 Task: Search for emails containing the phrase 'latest update' in the body.
Action: Mouse moved to (288, 14)
Screenshot: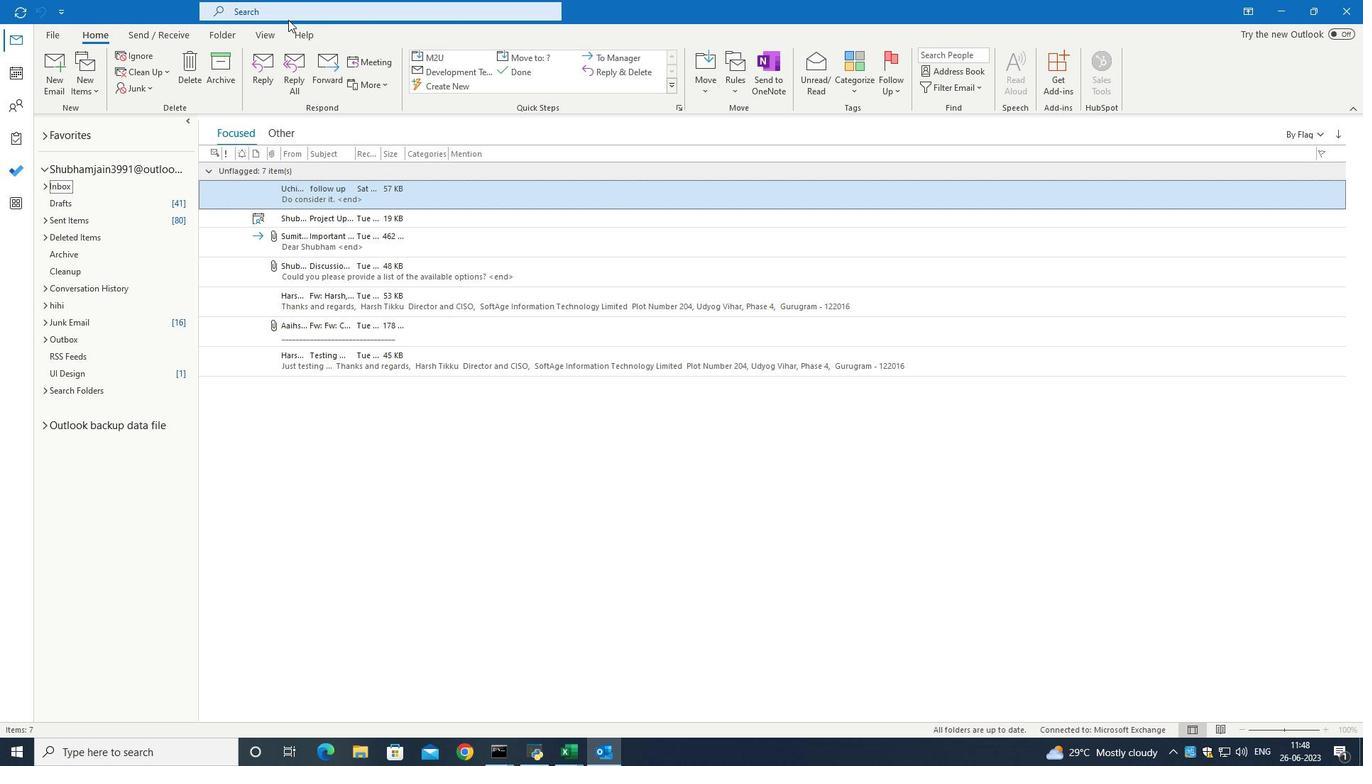 
Action: Mouse pressed left at (288, 14)
Screenshot: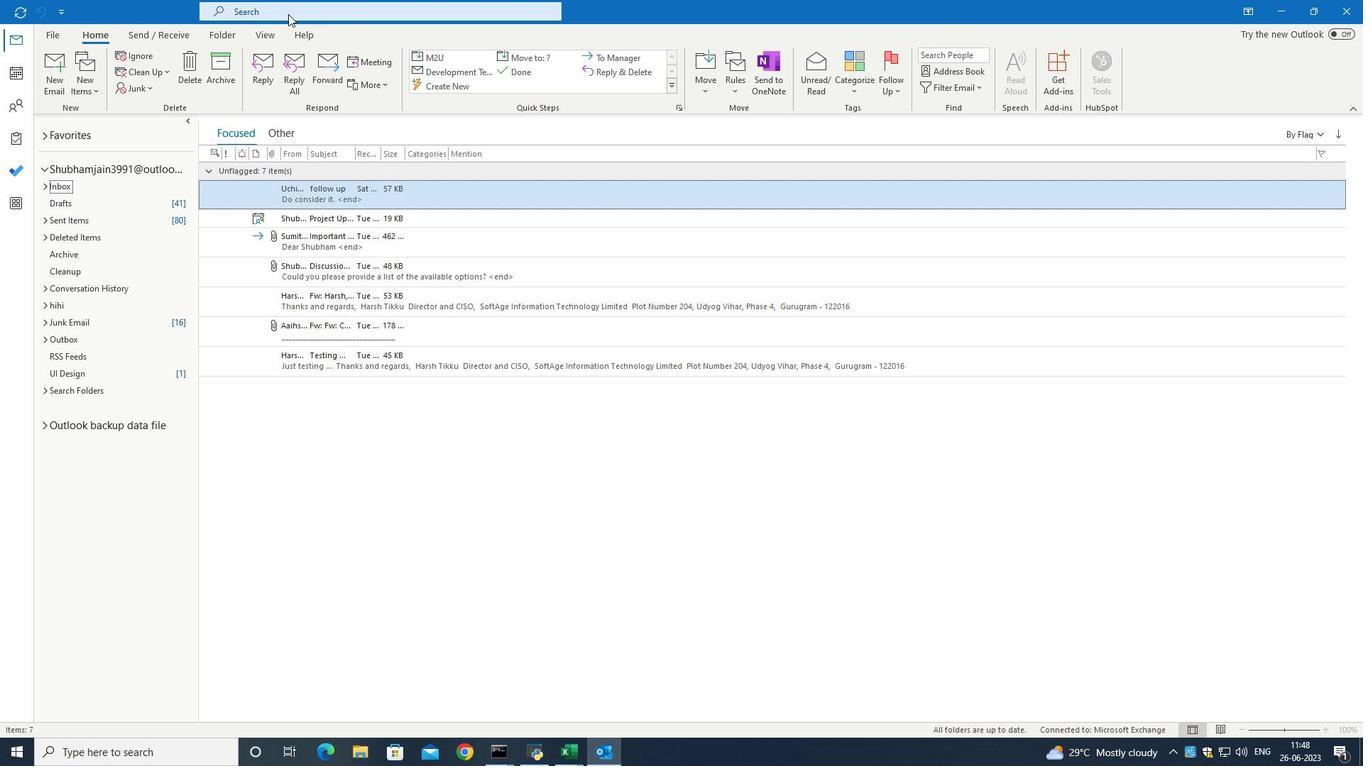 
Action: Mouse moved to (533, 9)
Screenshot: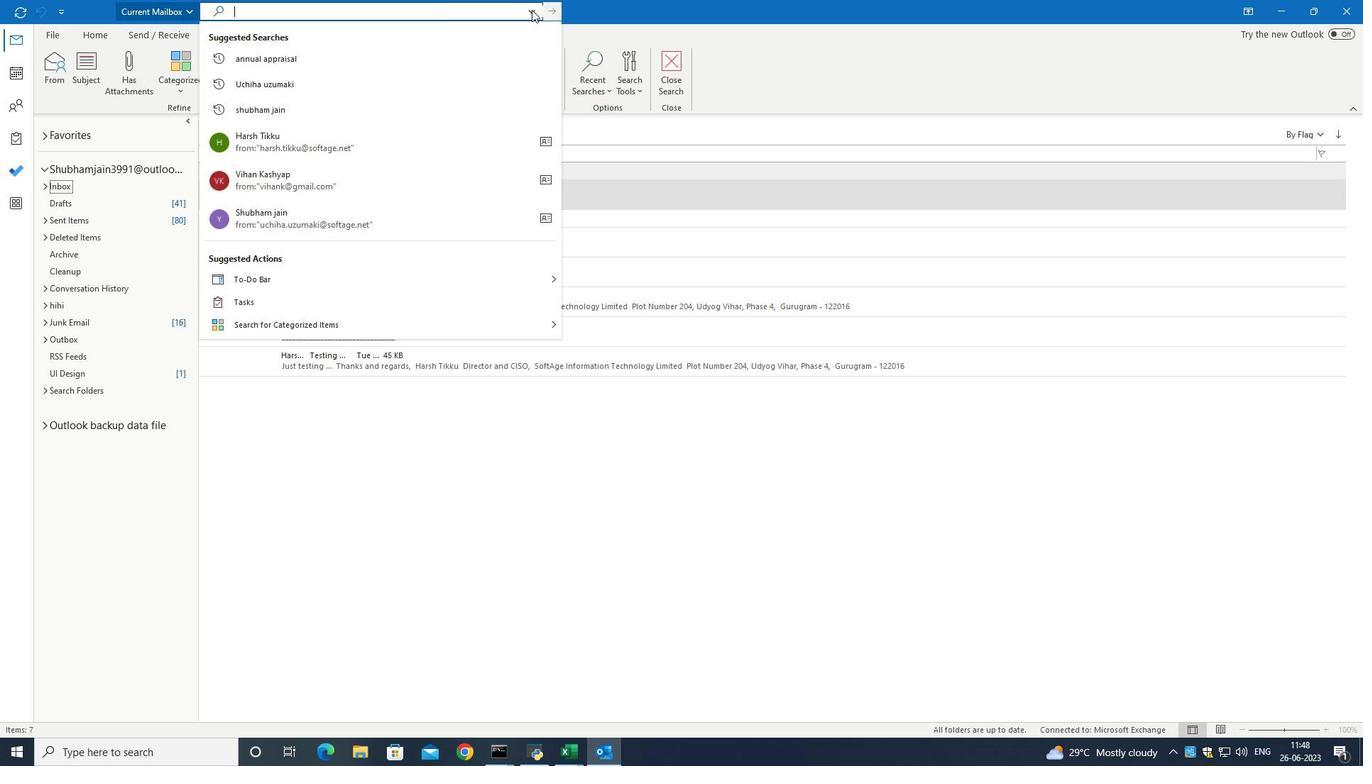 
Action: Mouse pressed left at (533, 9)
Screenshot: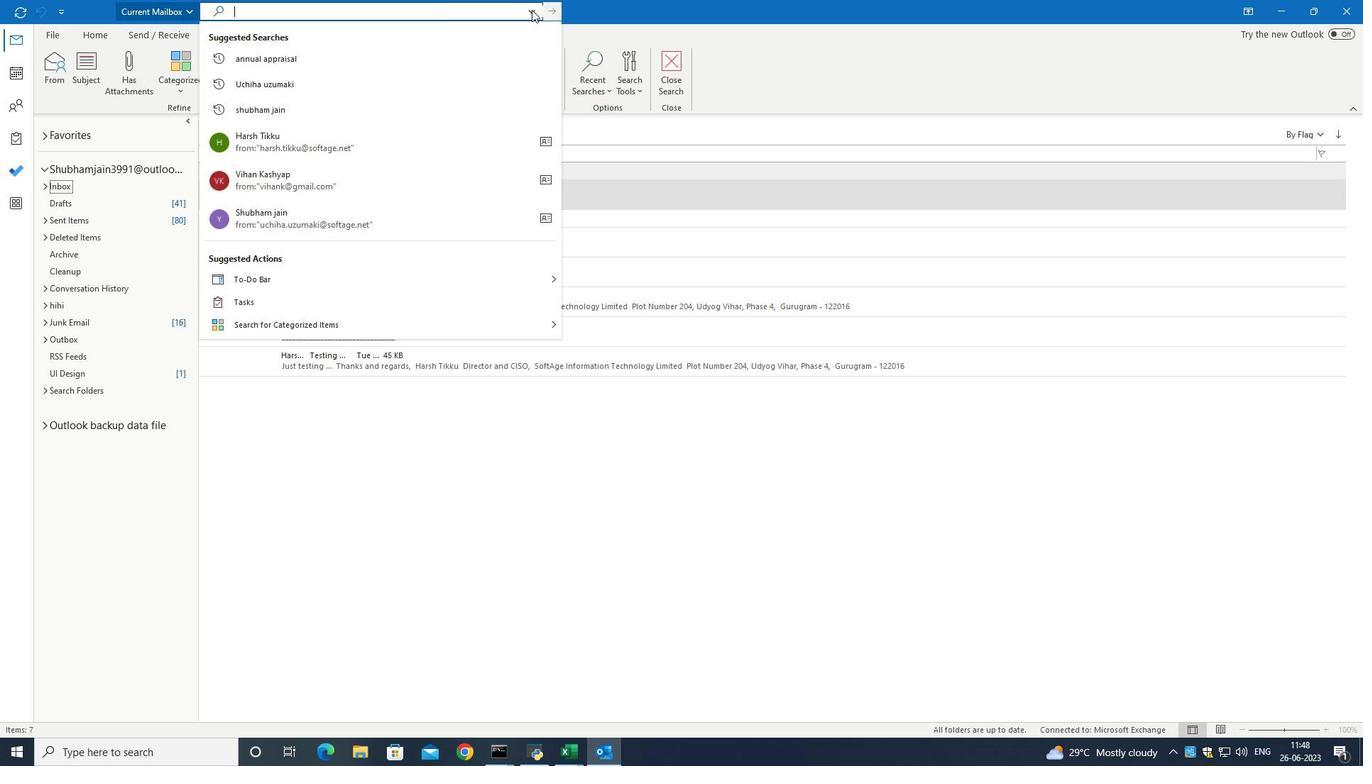 
Action: Mouse moved to (299, 237)
Screenshot: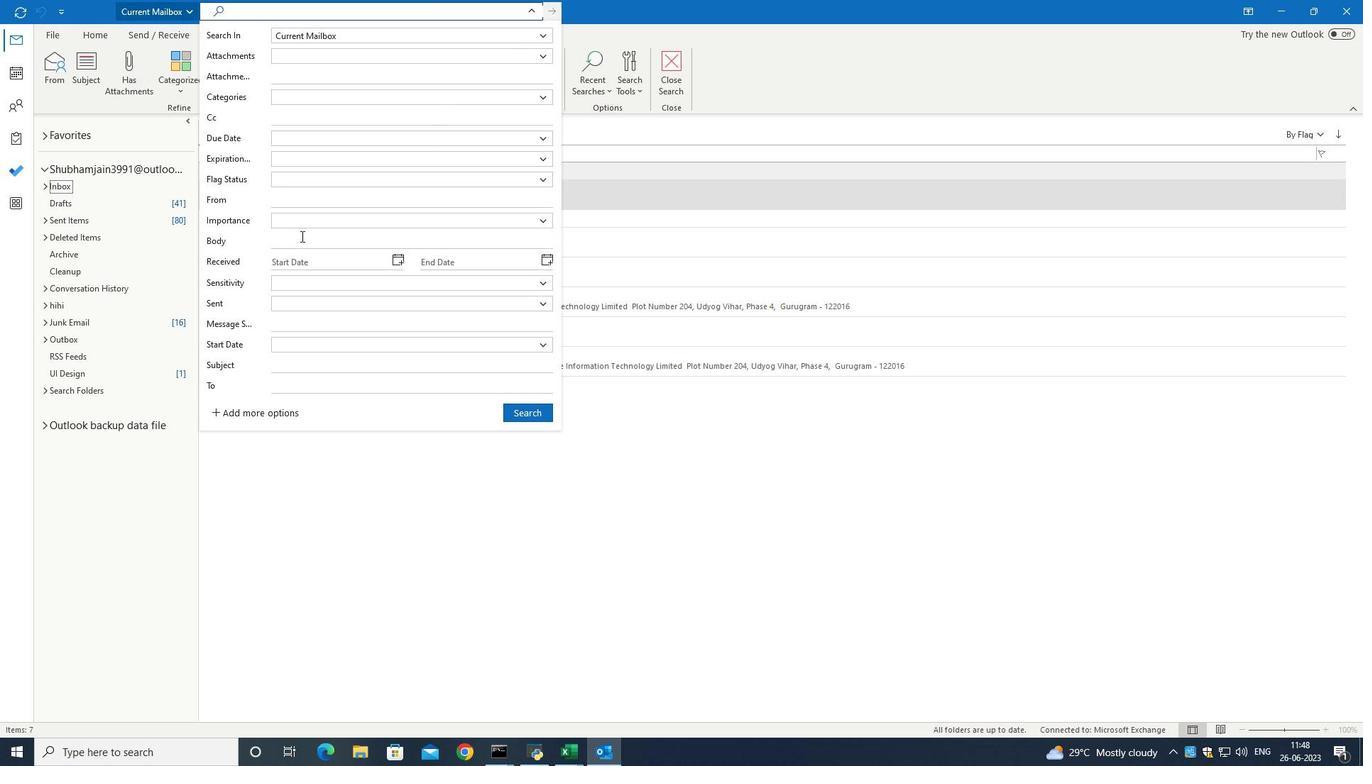 
Action: Mouse pressed left at (299, 237)
Screenshot: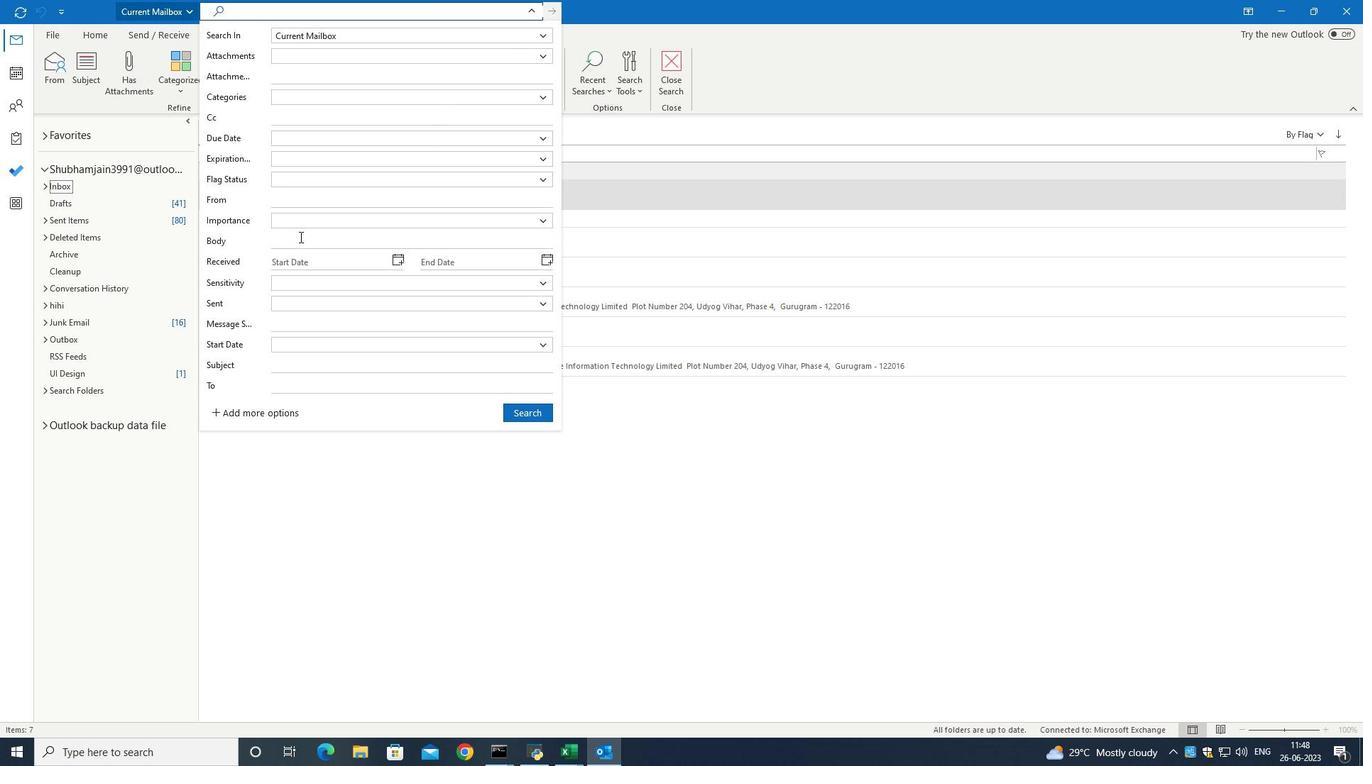
Action: Key pressed latest<Key.space>update
Screenshot: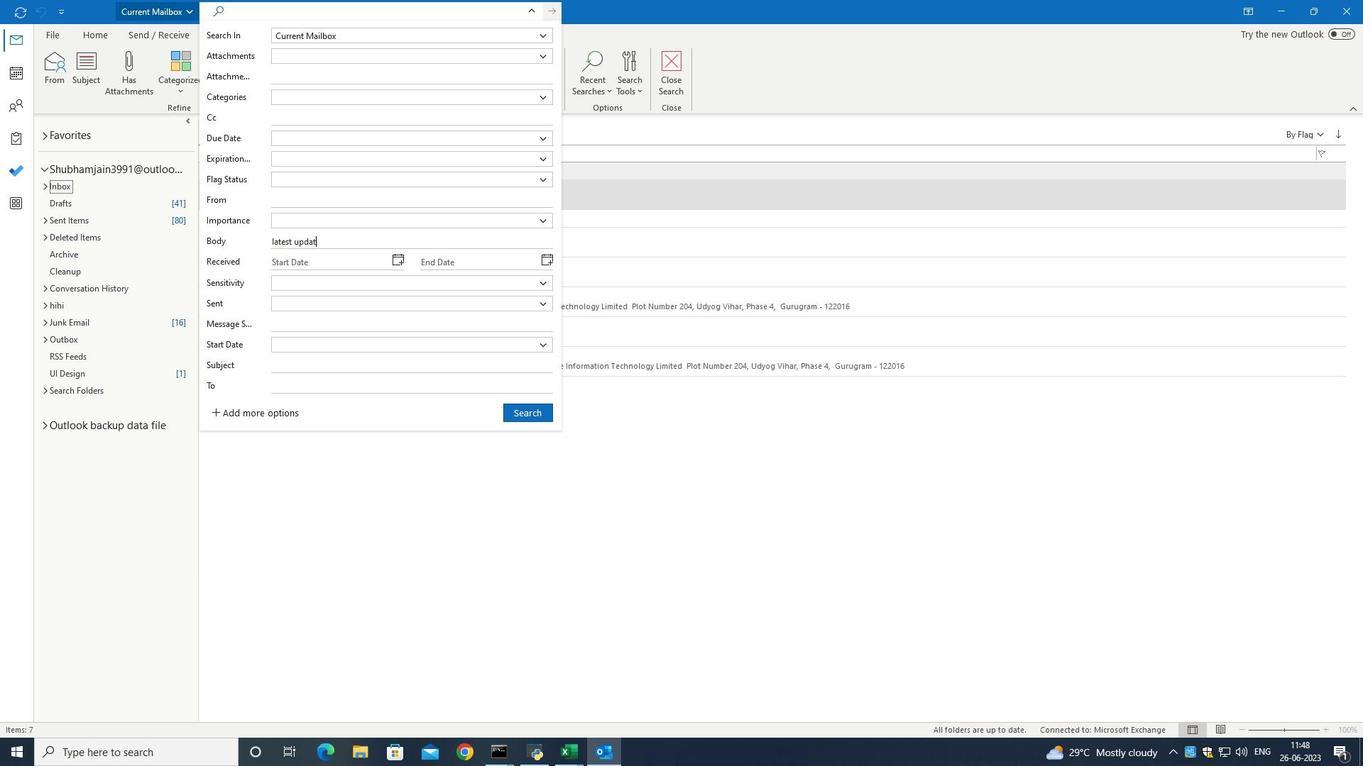 
Action: Mouse moved to (512, 409)
Screenshot: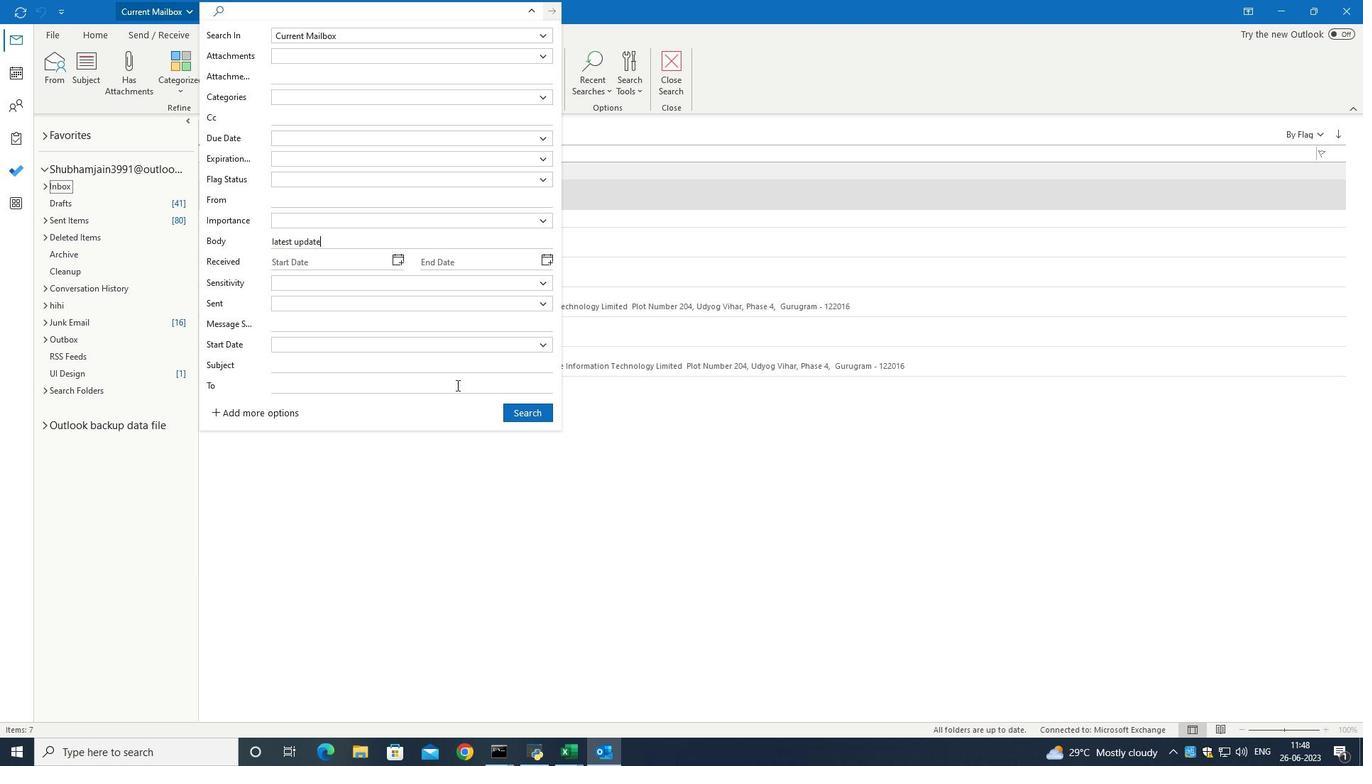 
Action: Mouse pressed left at (512, 409)
Screenshot: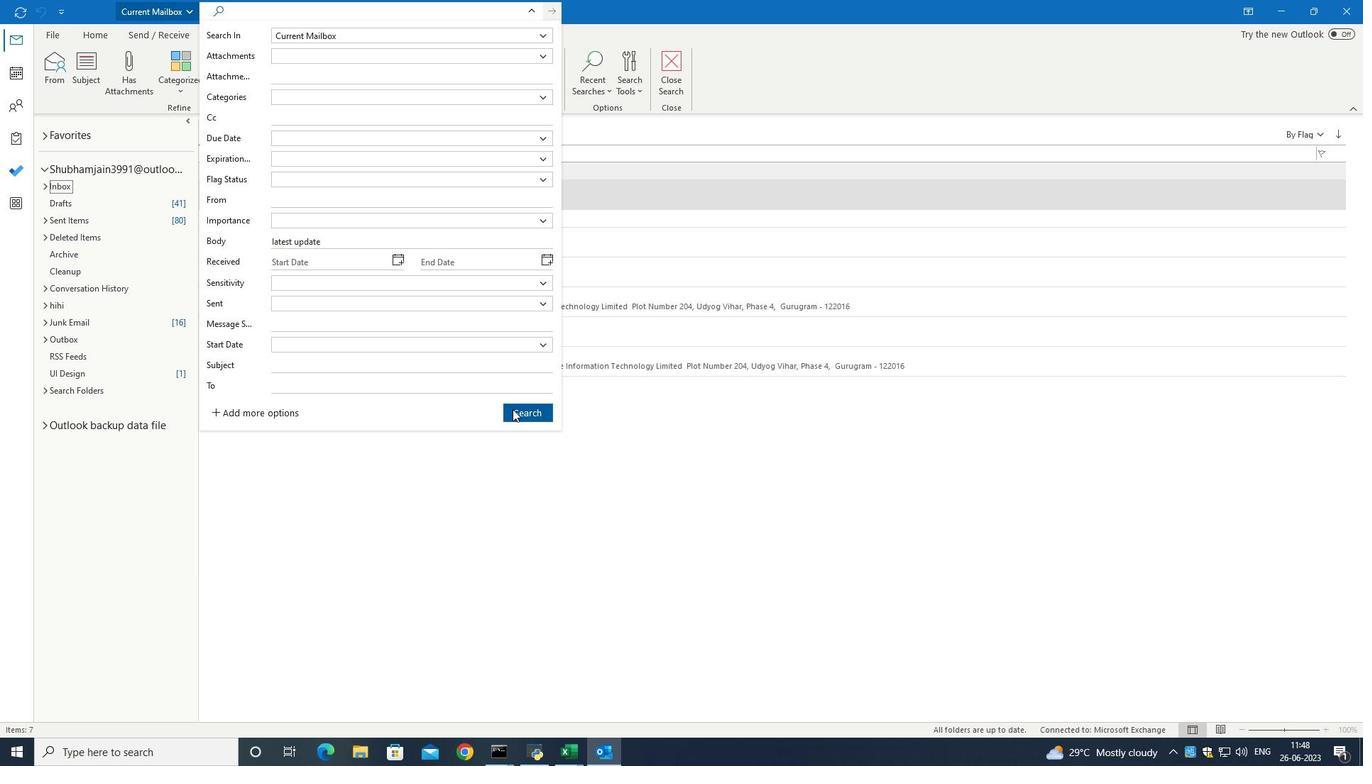 
